 Task: Look for products in the category "Rotisserie Chicken" from Store Brand only.
Action: Mouse moved to (8, 101)
Screenshot: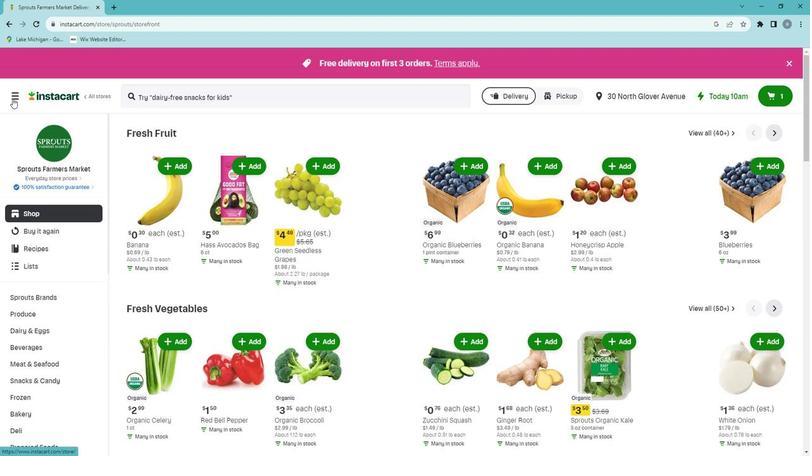 
Action: Mouse pressed left at (8, 101)
Screenshot: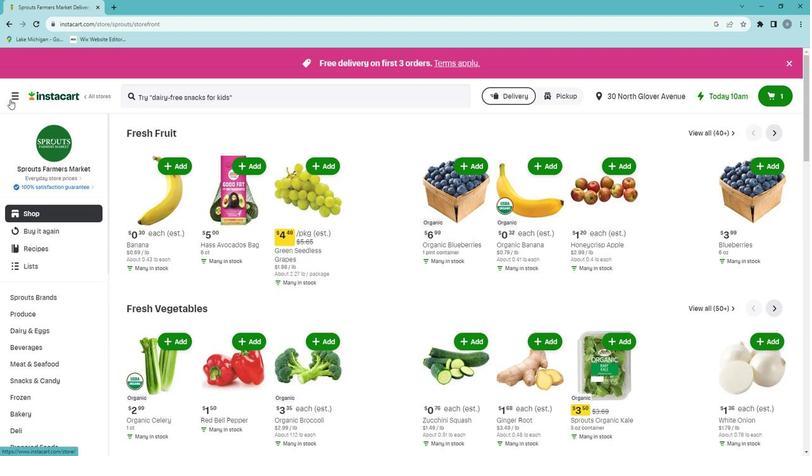 
Action: Mouse moved to (22, 243)
Screenshot: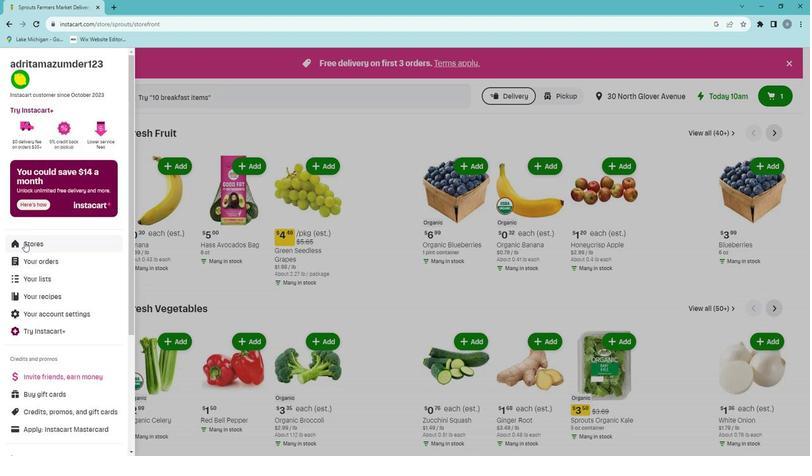 
Action: Mouse pressed left at (22, 243)
Screenshot: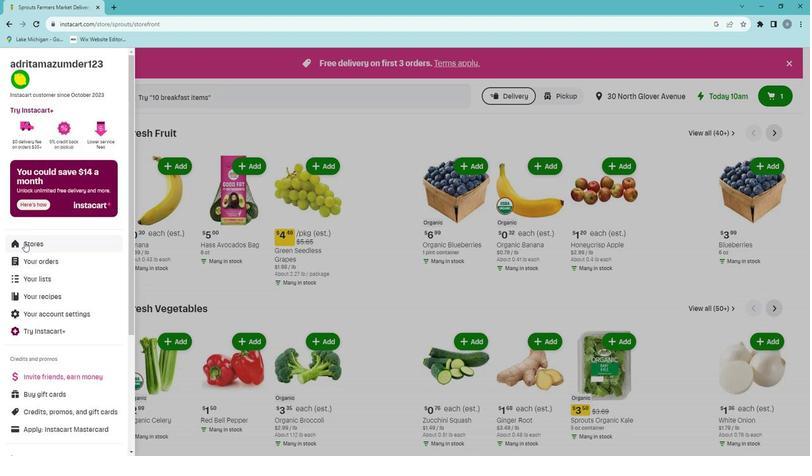 
Action: Mouse moved to (202, 105)
Screenshot: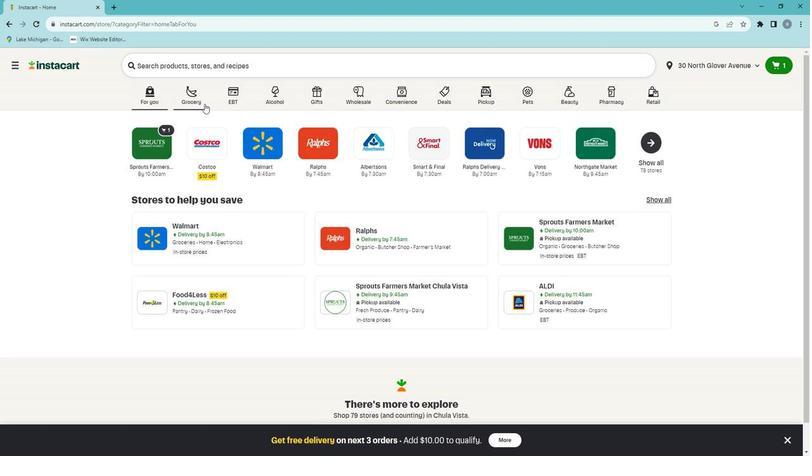 
Action: Mouse pressed left at (202, 105)
Screenshot: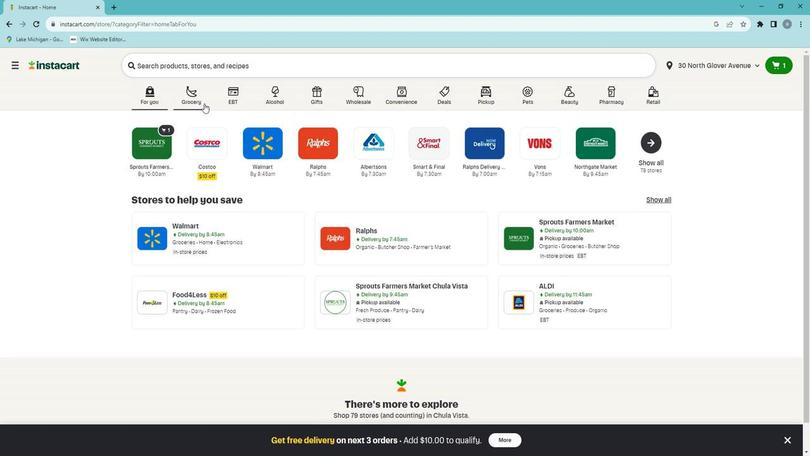 
Action: Mouse moved to (188, 261)
Screenshot: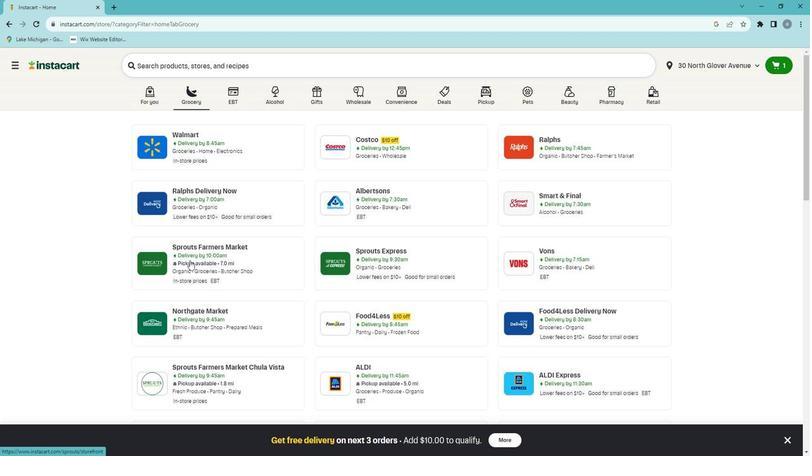 
Action: Mouse pressed left at (188, 261)
Screenshot: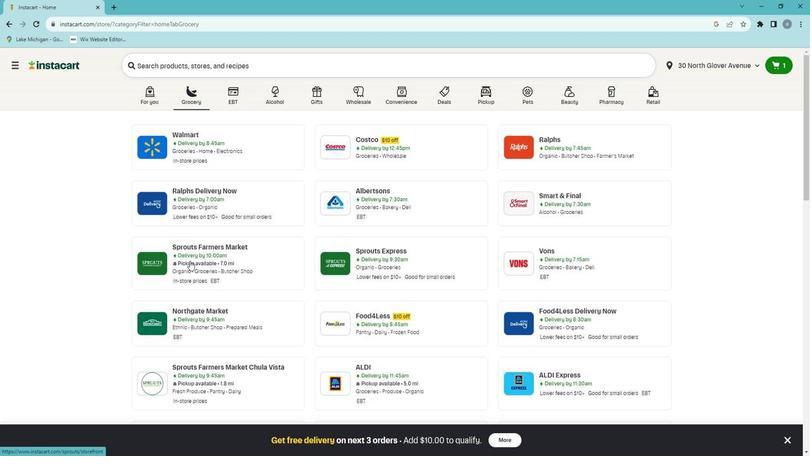 
Action: Mouse moved to (53, 385)
Screenshot: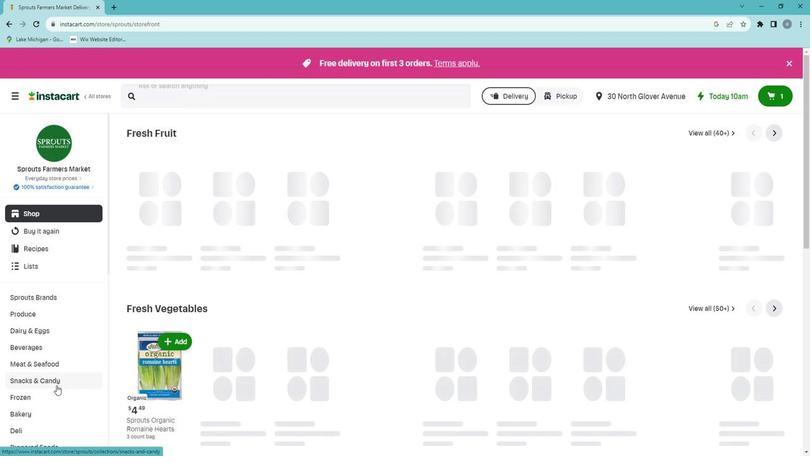 
Action: Mouse scrolled (53, 385) with delta (0, 0)
Screenshot: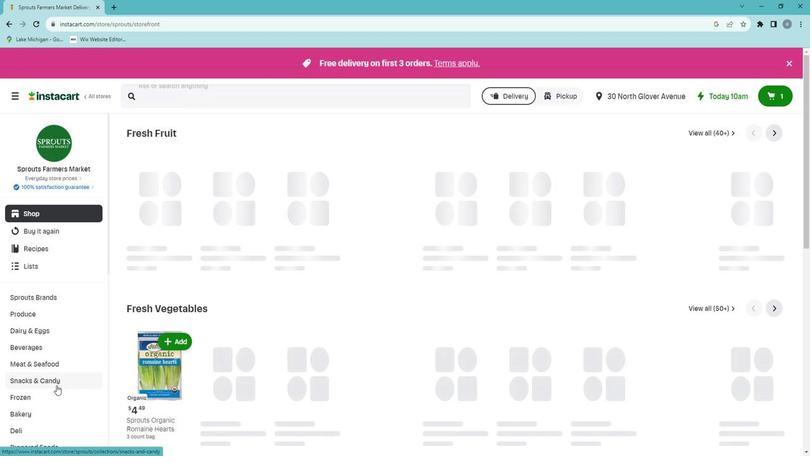 
Action: Mouse moved to (53, 385)
Screenshot: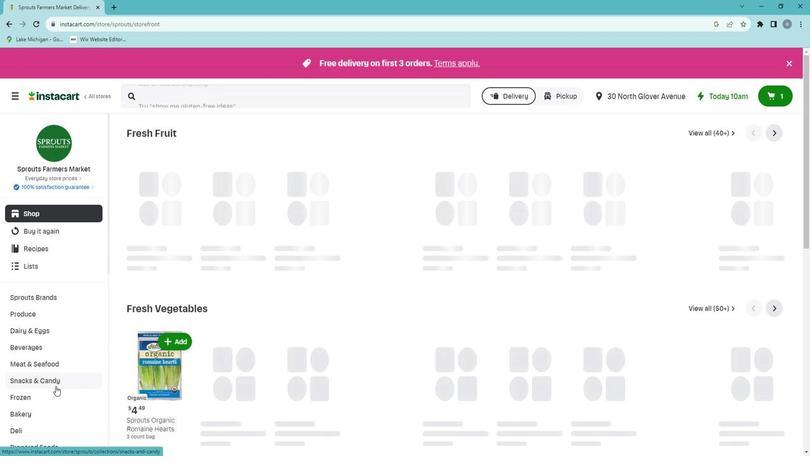 
Action: Mouse scrolled (53, 385) with delta (0, 0)
Screenshot: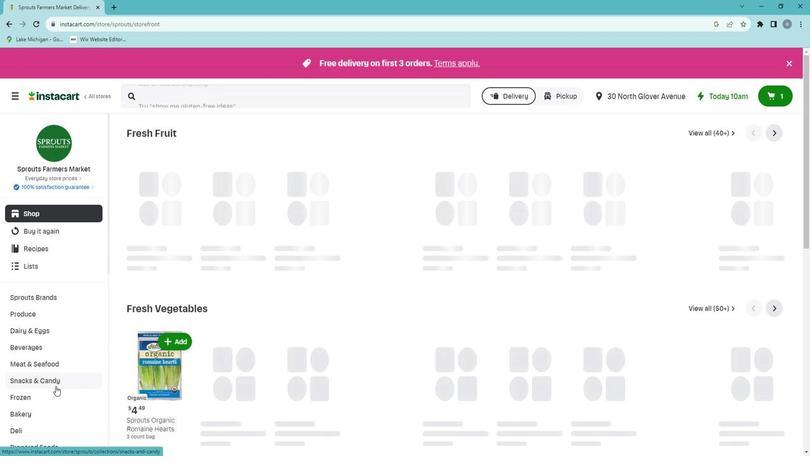 
Action: Mouse moved to (54, 362)
Screenshot: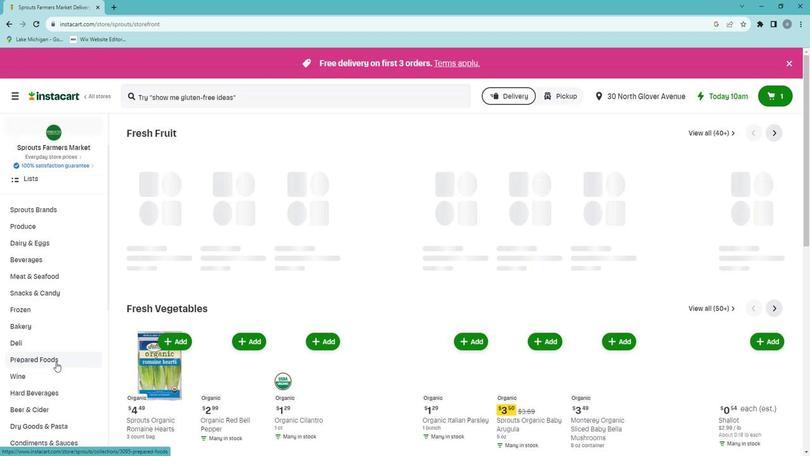 
Action: Mouse pressed left at (54, 362)
Screenshot: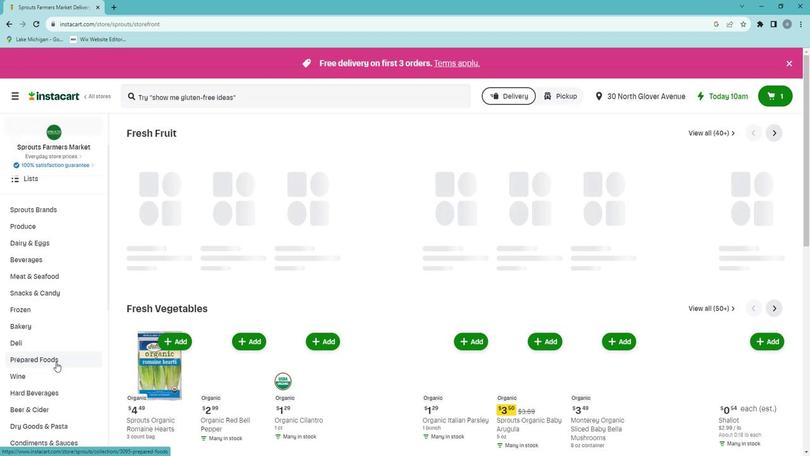 
Action: Mouse moved to (495, 154)
Screenshot: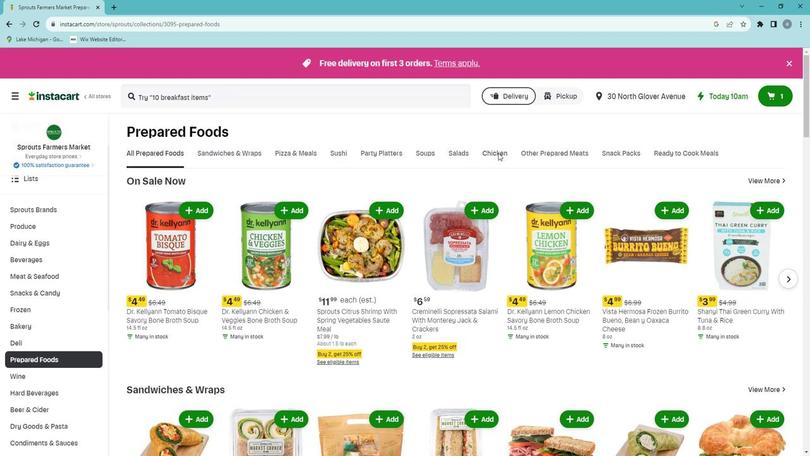 
Action: Mouse pressed left at (495, 154)
Screenshot: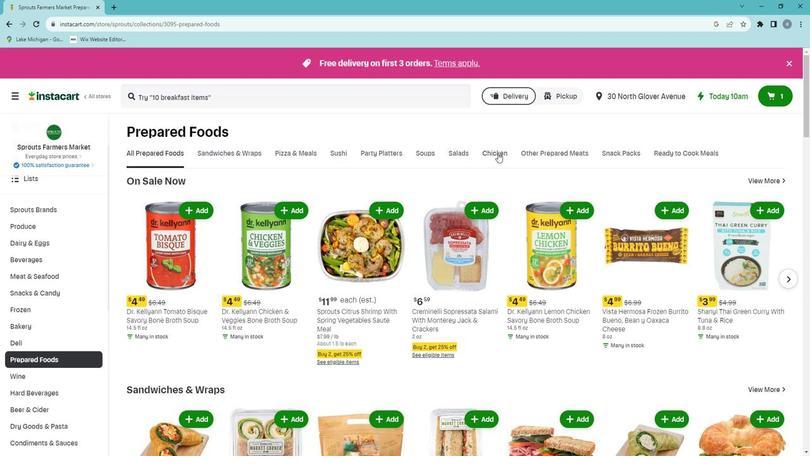 
Action: Mouse moved to (364, 191)
Screenshot: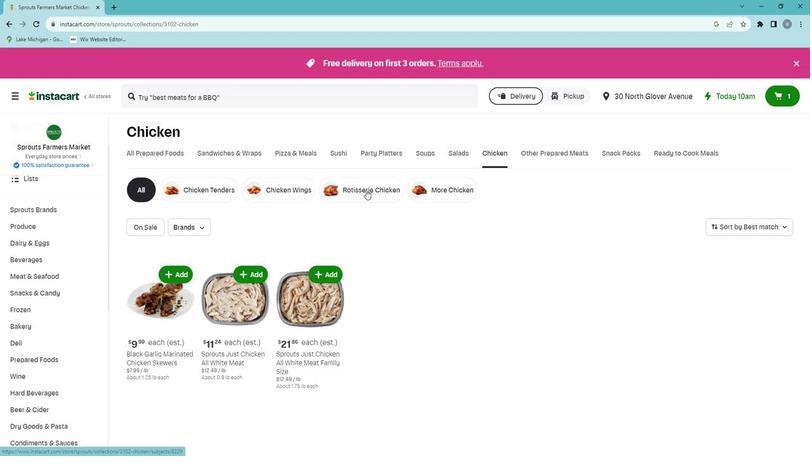 
Action: Mouse pressed left at (364, 191)
Screenshot: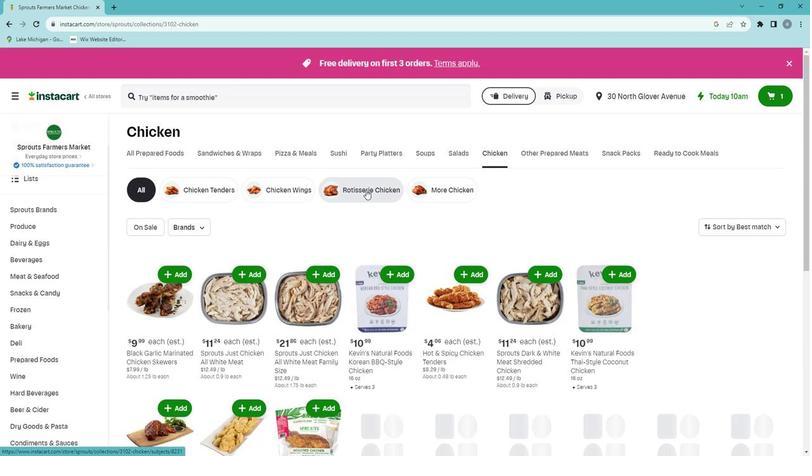 
Action: Mouse moved to (160, 230)
Screenshot: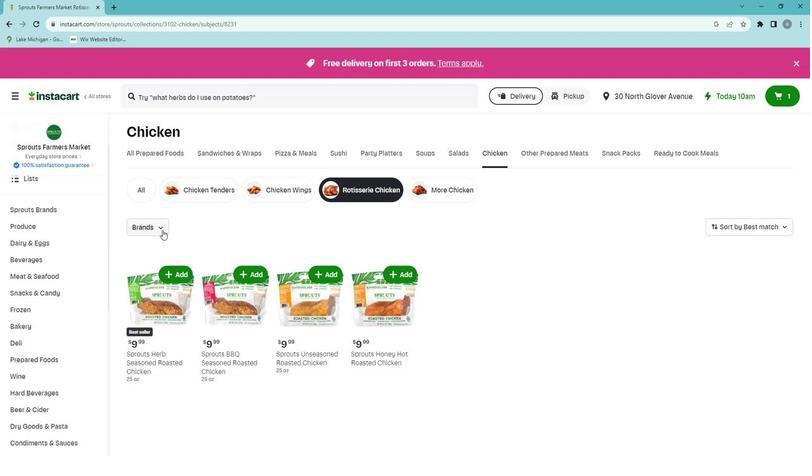 
Action: Mouse pressed left at (160, 230)
Screenshot: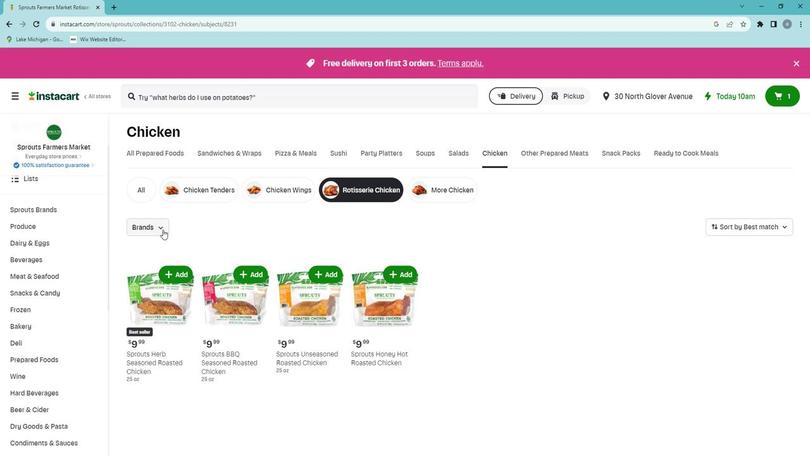 
Action: Mouse moved to (165, 253)
Screenshot: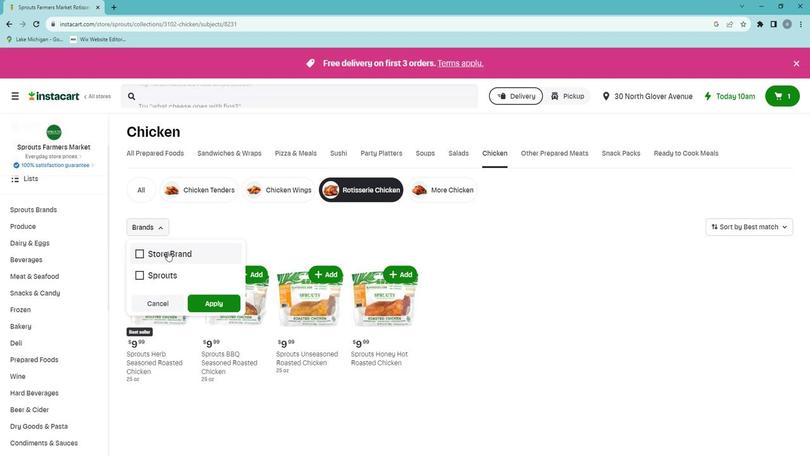 
Action: Mouse pressed left at (165, 253)
Screenshot: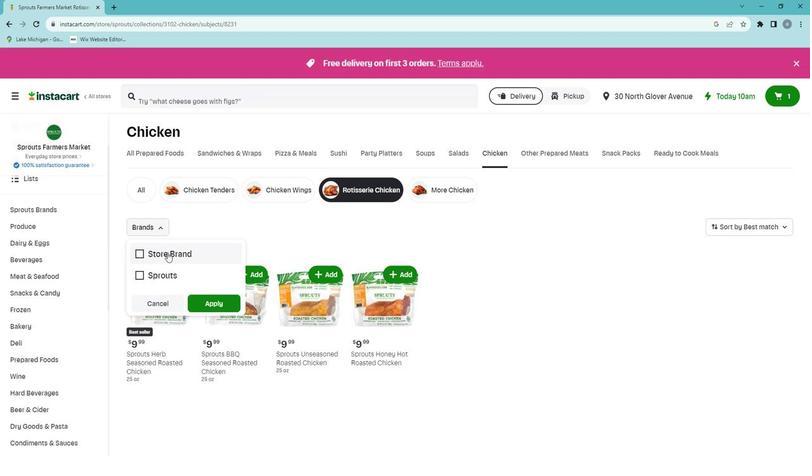 
Action: Mouse moved to (214, 307)
Screenshot: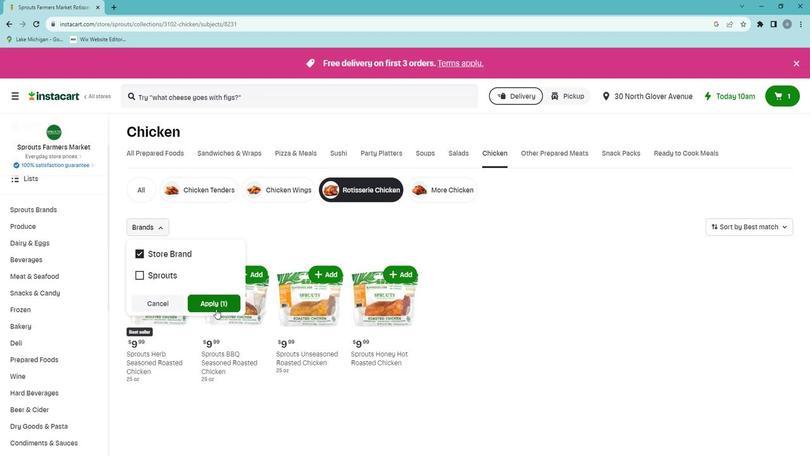 
Action: Mouse pressed left at (214, 307)
Screenshot: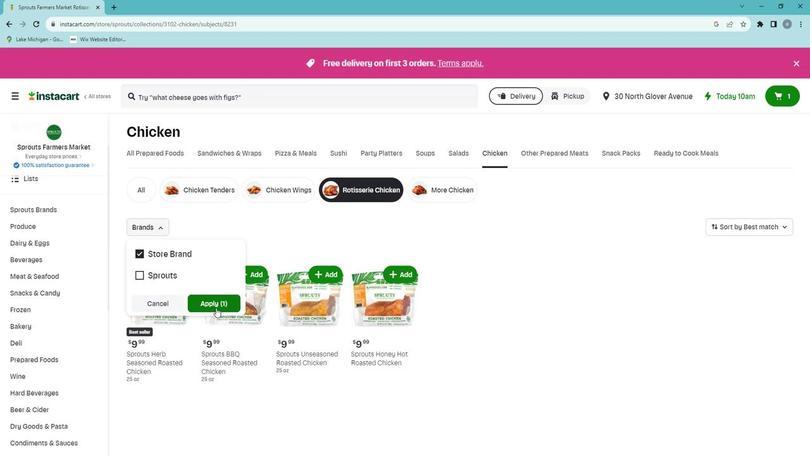 
